 Task: Search one way flight ticket for 1 adult, 1 child, 1 infant in seat in premium economy from Laramie: Laramie Regional Airport to Fort Wayne: Fort Wayne International Airport on 8-4-2023. Choice of flights is Emirates. Number of bags: 2 checked bags. Price is upto 91000. Outbound departure time preference is 23:45.
Action: Mouse moved to (300, 263)
Screenshot: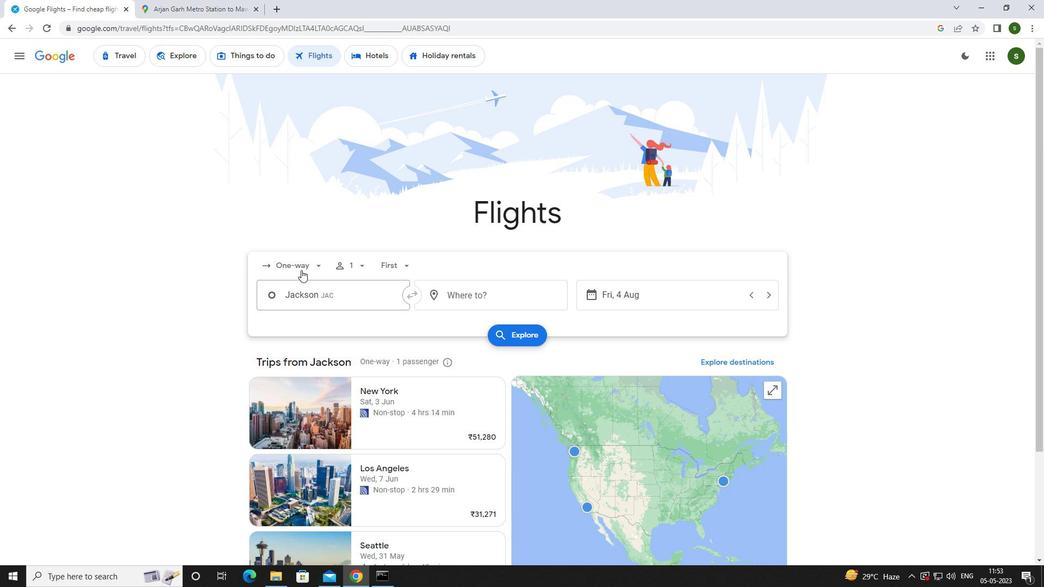 
Action: Mouse pressed left at (300, 263)
Screenshot: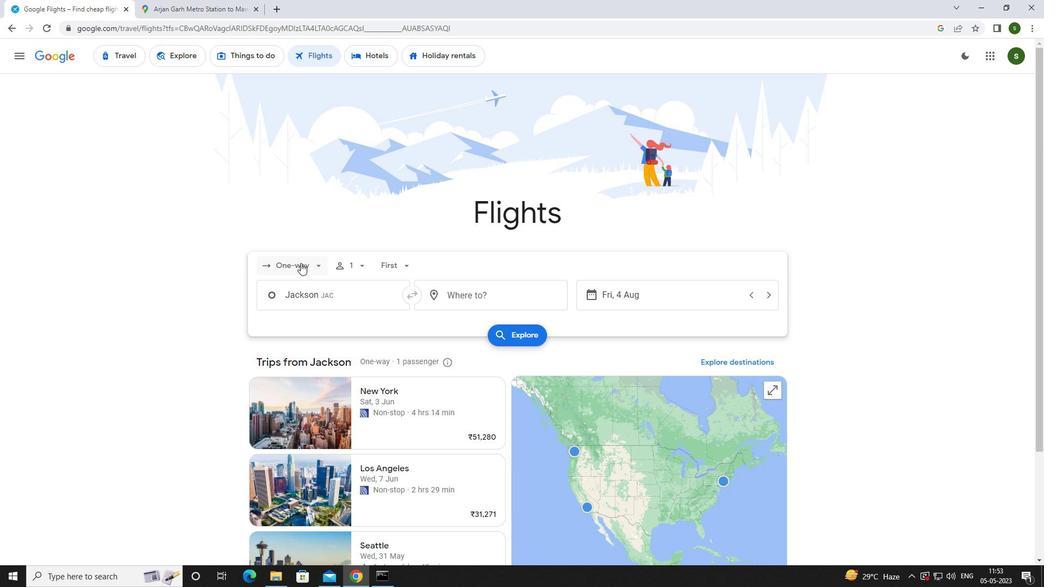 
Action: Mouse moved to (306, 314)
Screenshot: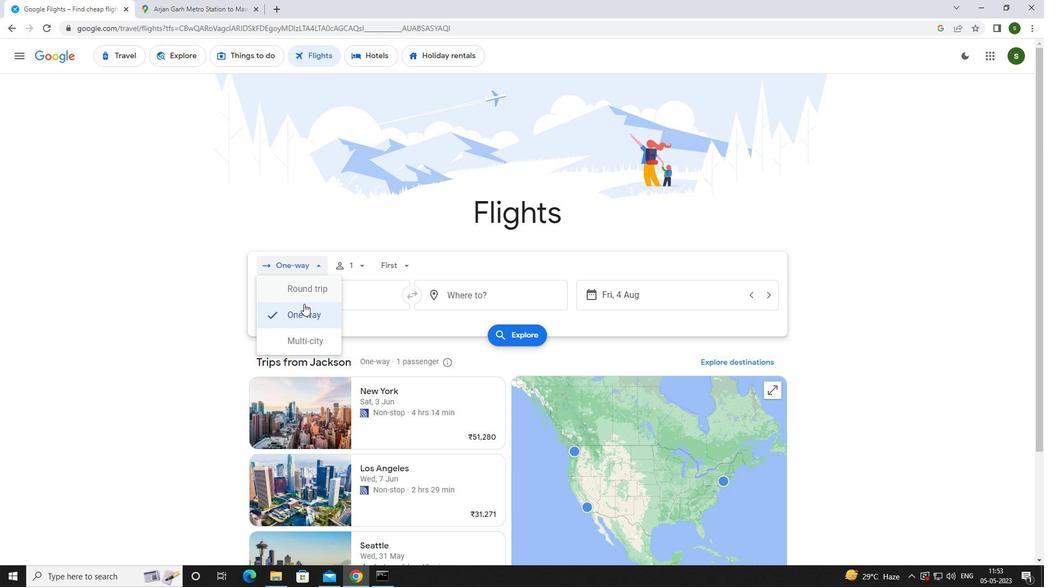 
Action: Mouse pressed left at (306, 314)
Screenshot: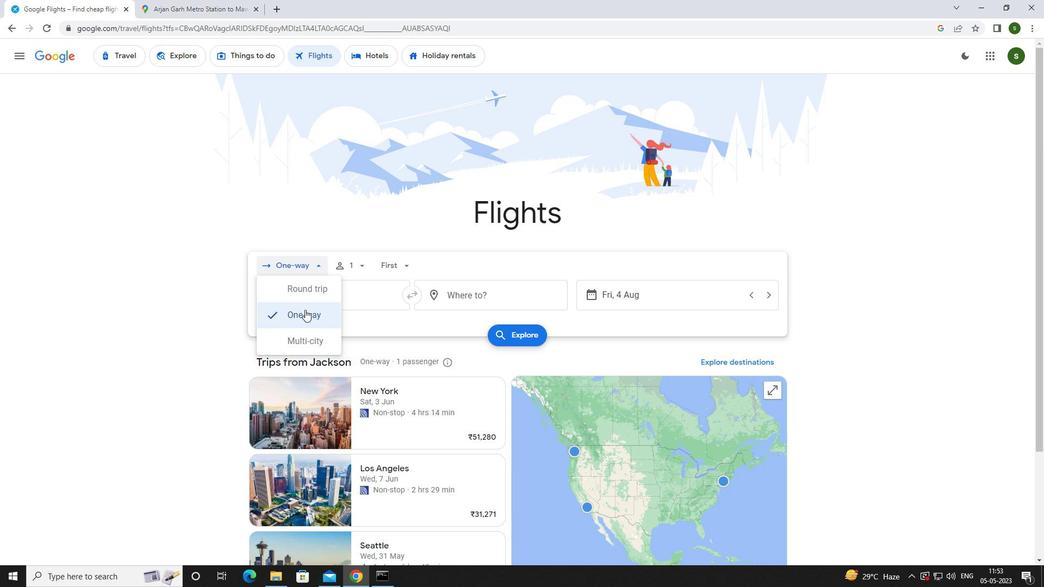 
Action: Mouse moved to (361, 266)
Screenshot: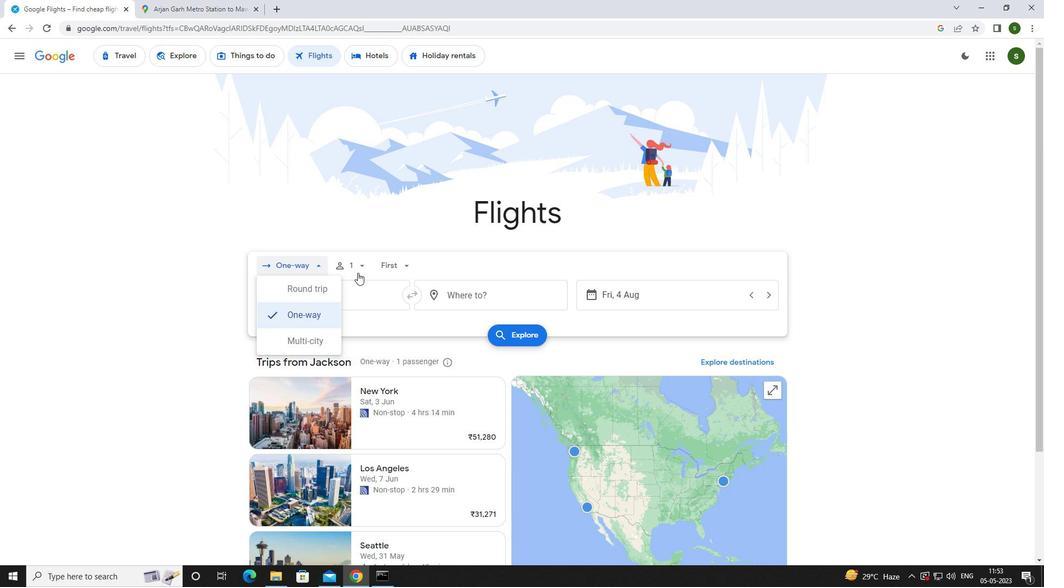 
Action: Mouse pressed left at (361, 266)
Screenshot: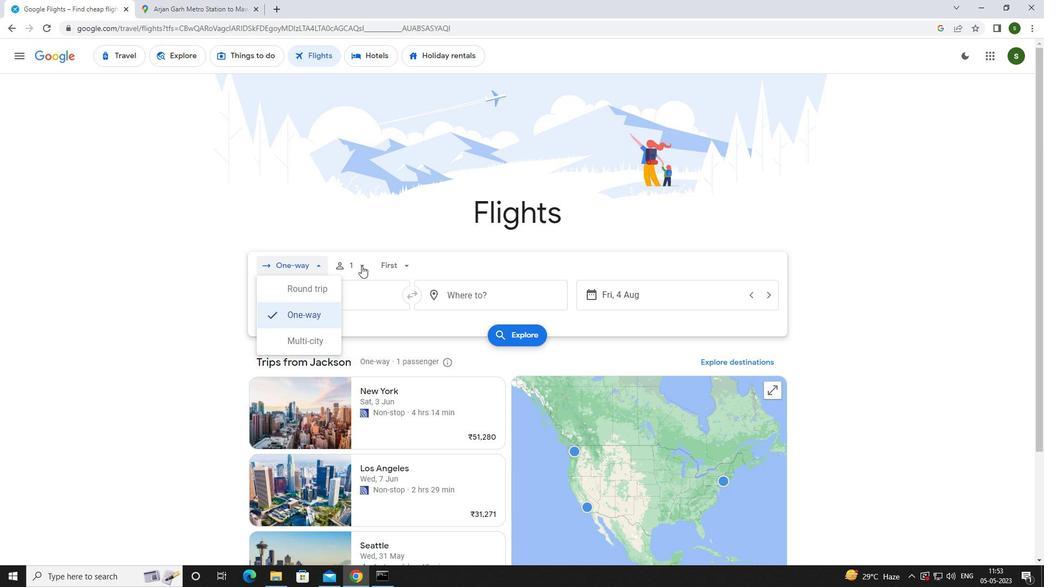 
Action: Mouse moved to (450, 318)
Screenshot: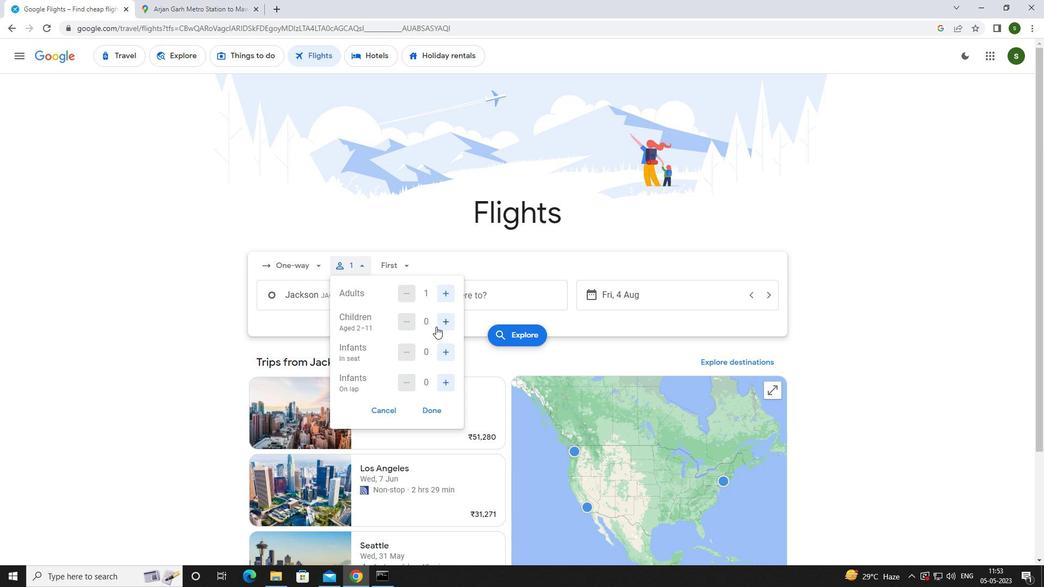 
Action: Mouse pressed left at (450, 318)
Screenshot: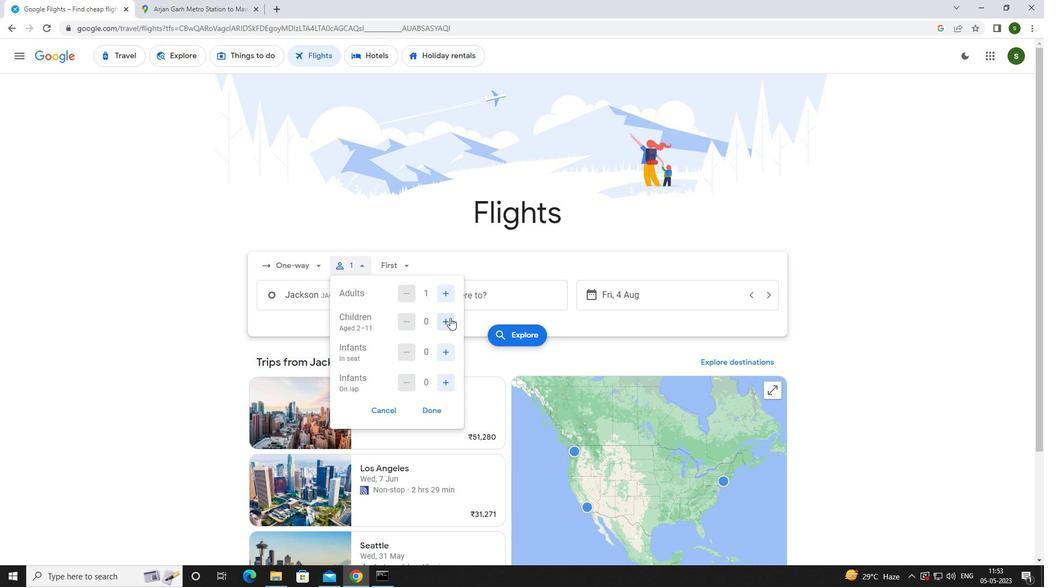 
Action: Mouse moved to (445, 354)
Screenshot: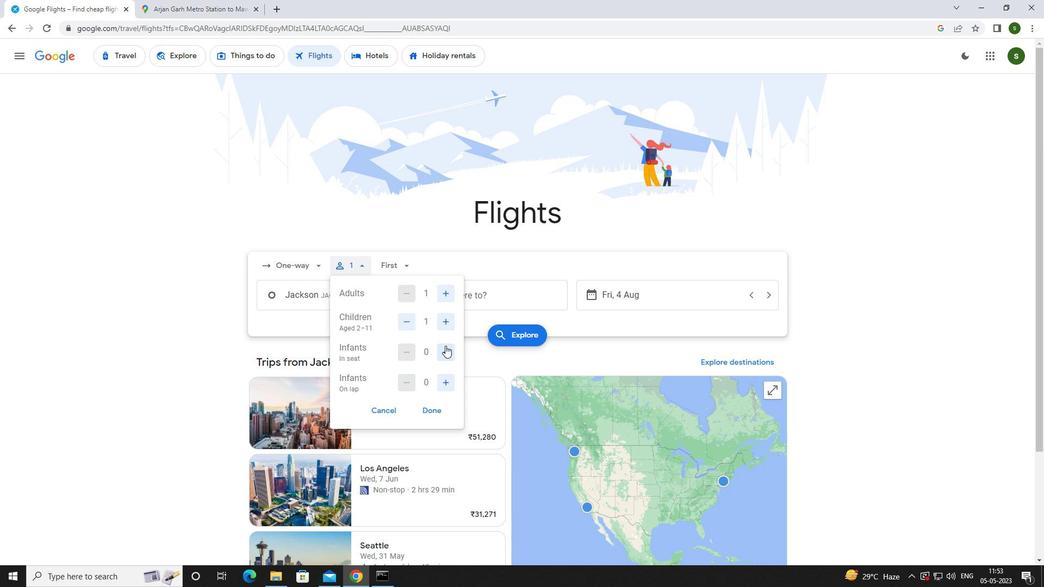
Action: Mouse pressed left at (445, 354)
Screenshot: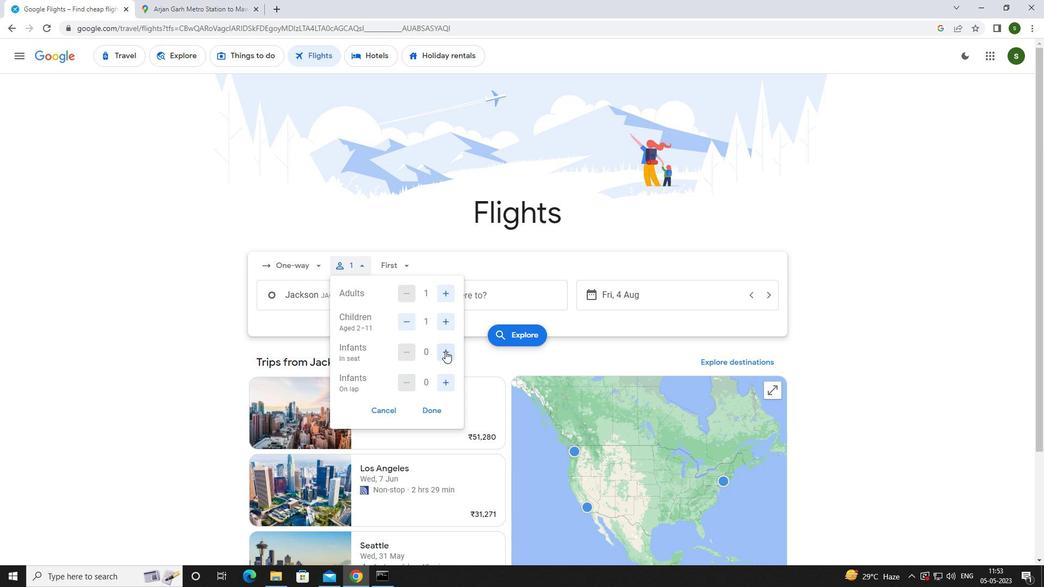 
Action: Mouse moved to (410, 269)
Screenshot: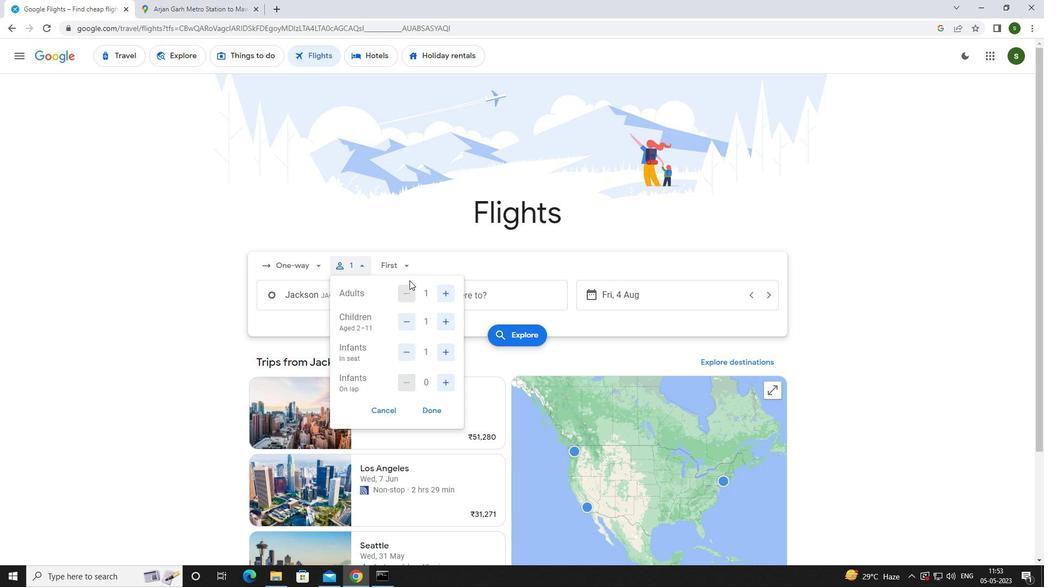 
Action: Mouse pressed left at (410, 269)
Screenshot: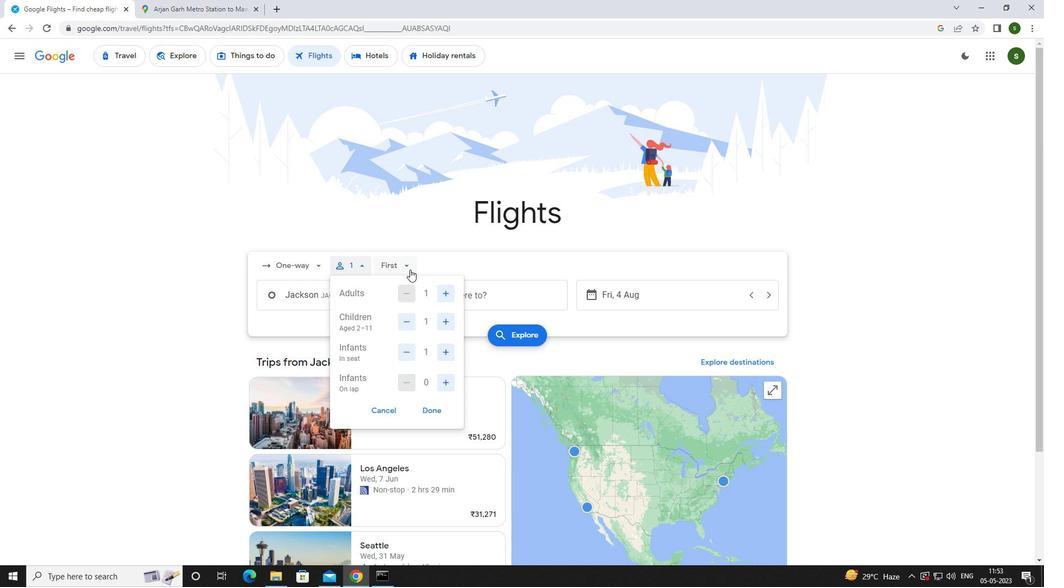 
Action: Mouse moved to (424, 313)
Screenshot: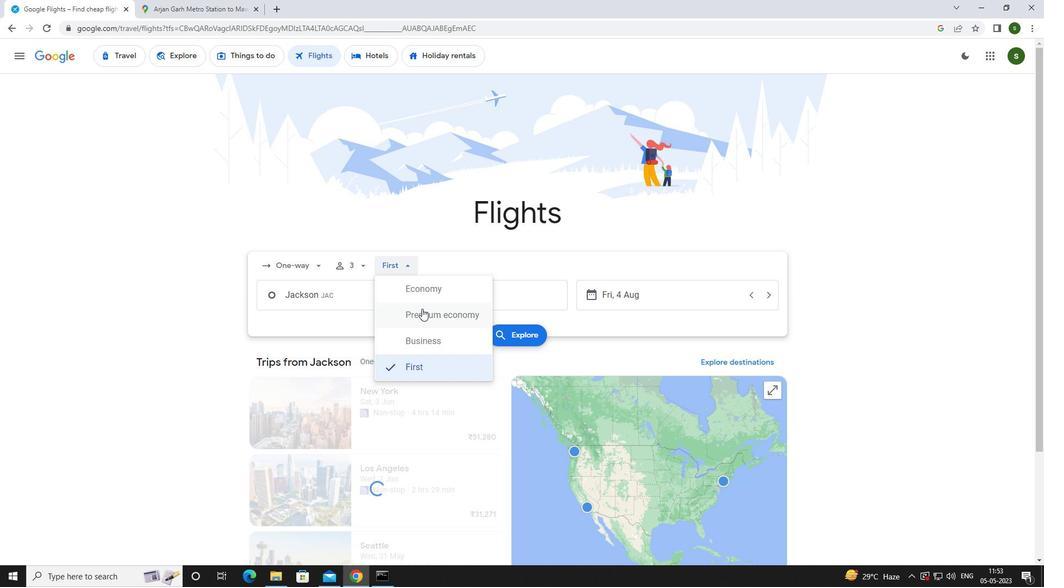 
Action: Mouse pressed left at (424, 313)
Screenshot: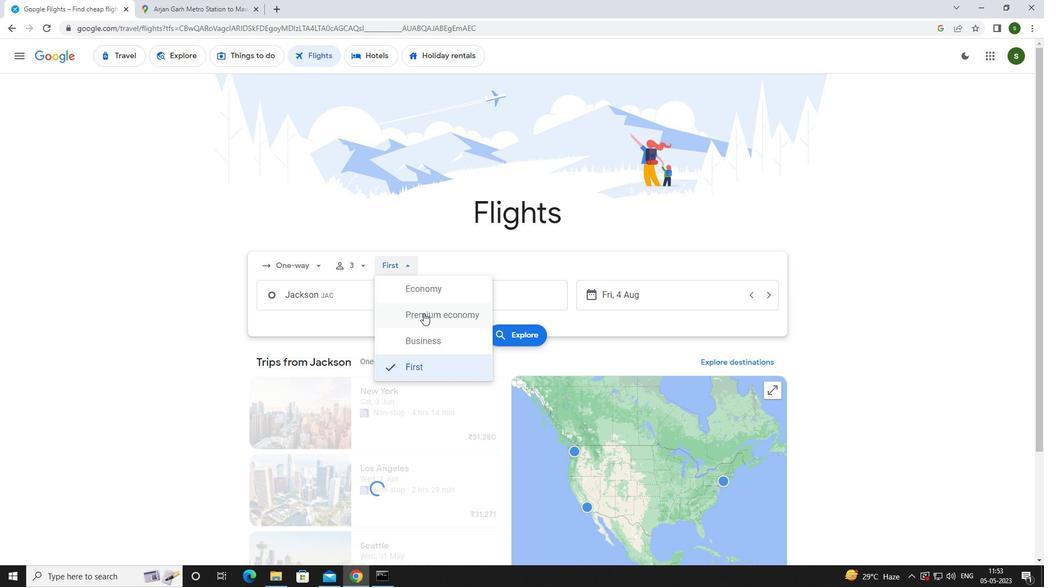 
Action: Mouse moved to (380, 297)
Screenshot: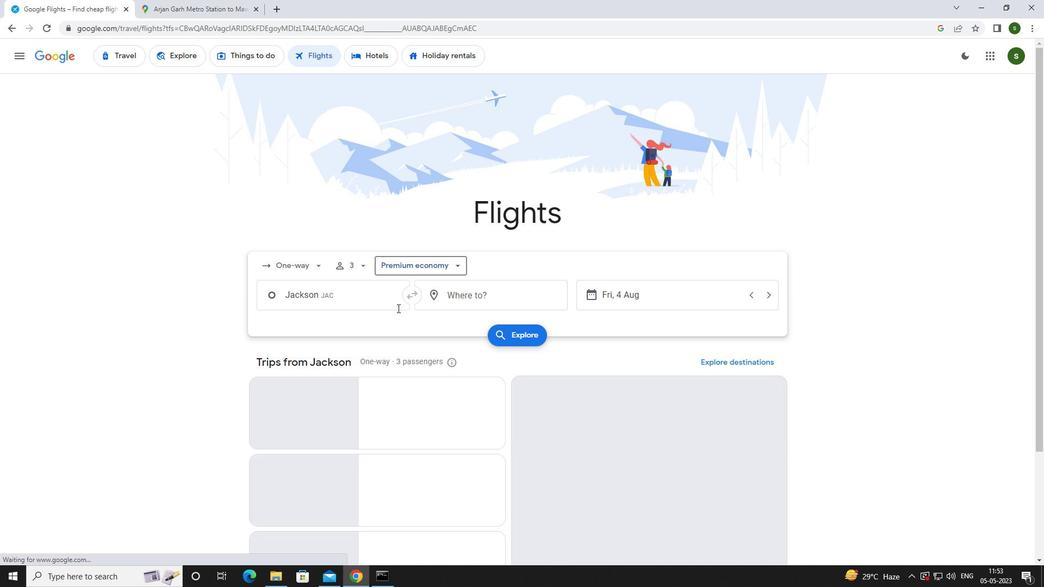 
Action: Mouse pressed left at (380, 297)
Screenshot: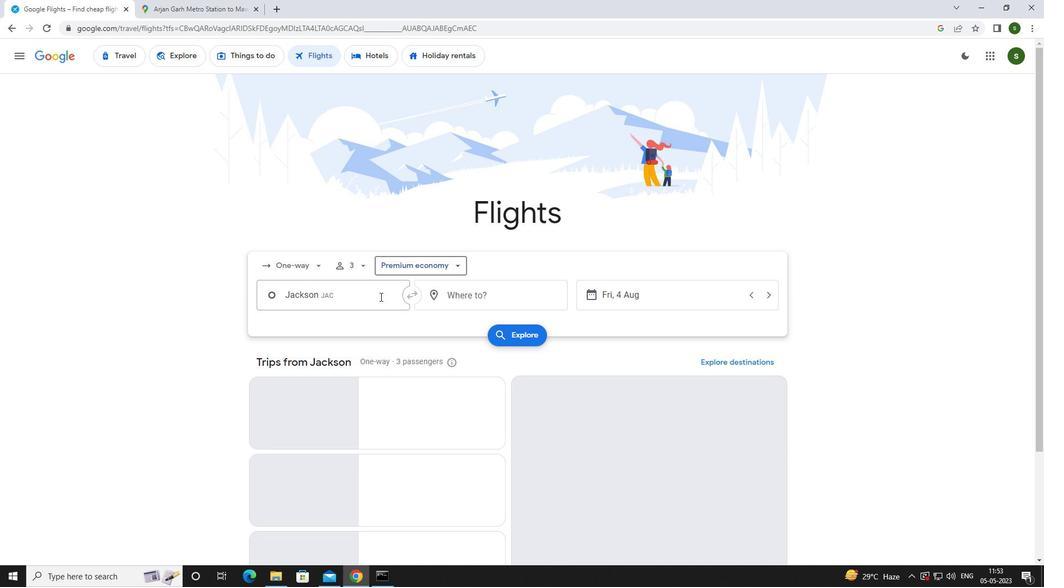 
Action: Key pressed <Key.caps_lock>l<Key.caps_lock>aramie
Screenshot: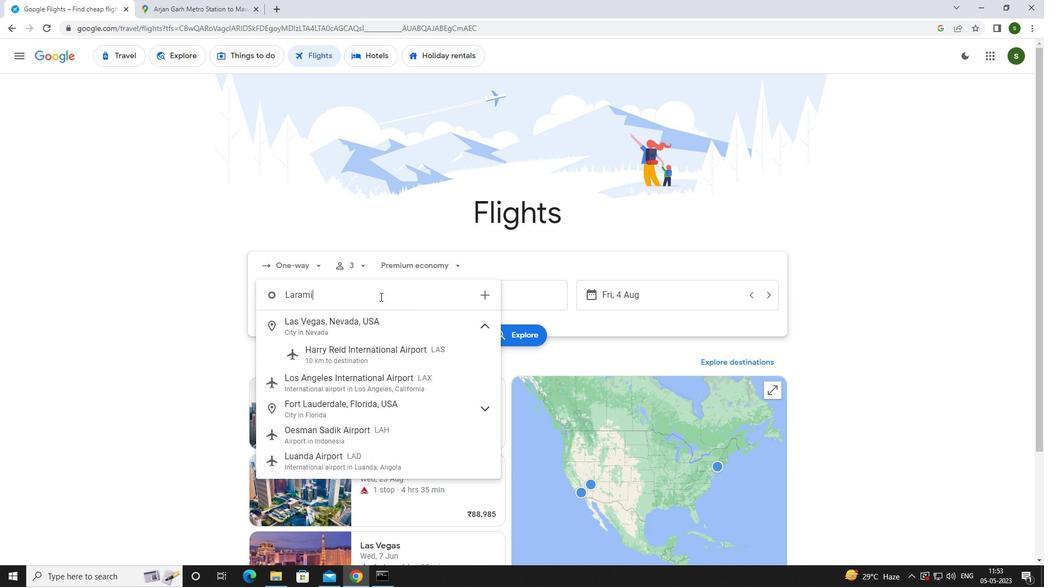 
Action: Mouse moved to (377, 388)
Screenshot: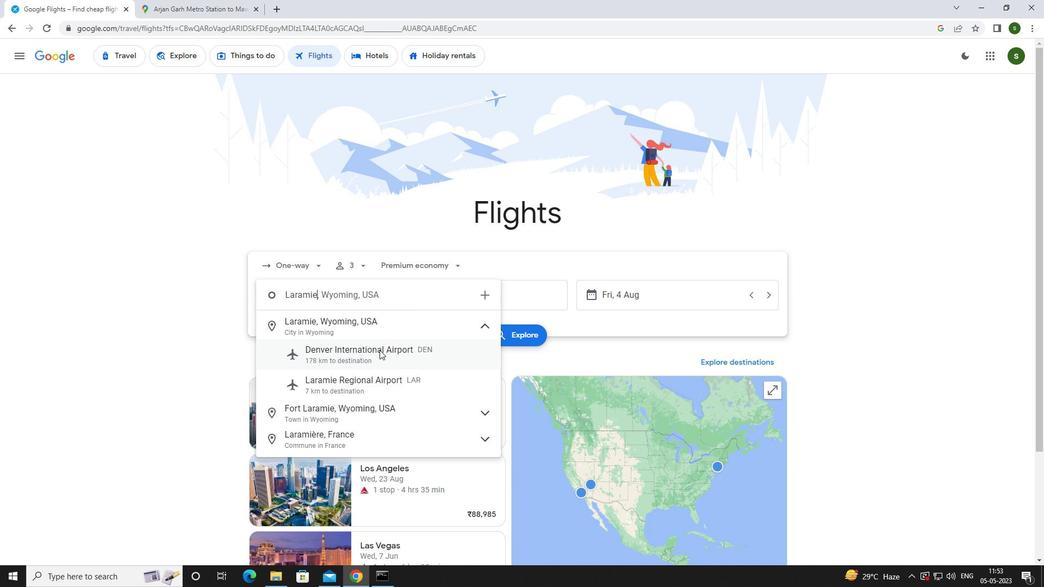 
Action: Mouse pressed left at (377, 388)
Screenshot: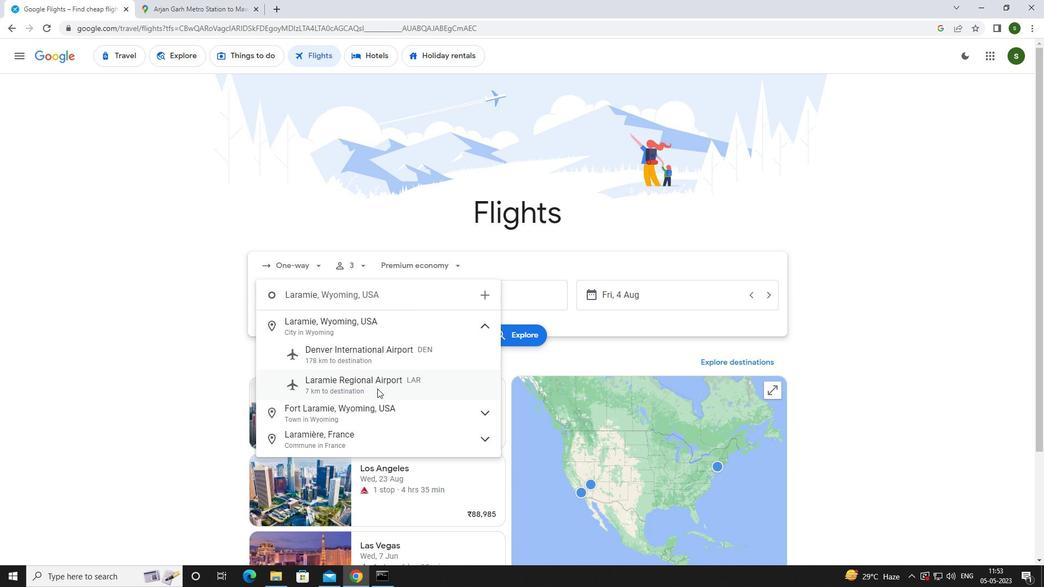 
Action: Mouse moved to (480, 296)
Screenshot: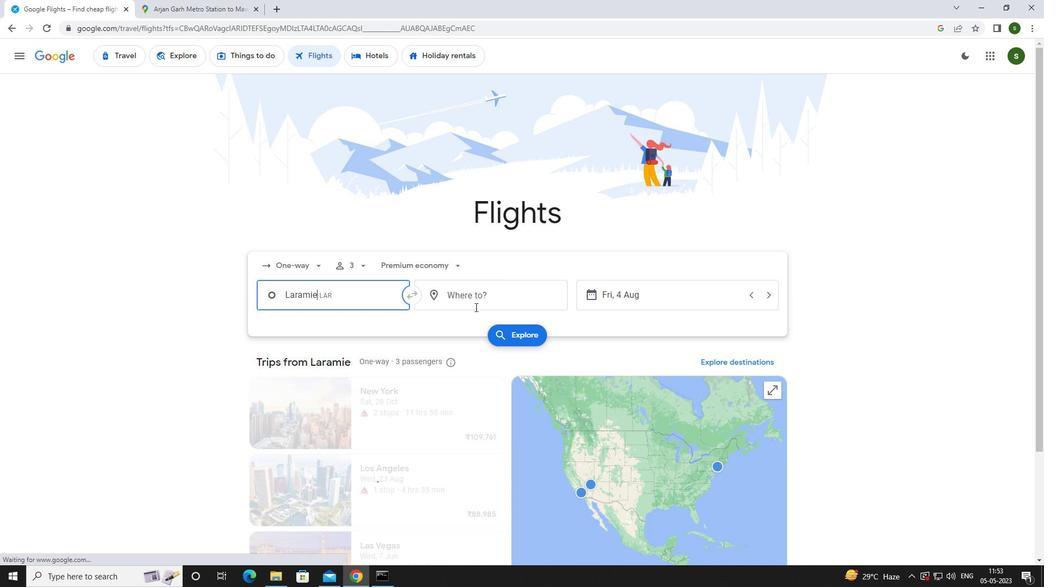 
Action: Mouse pressed left at (480, 296)
Screenshot: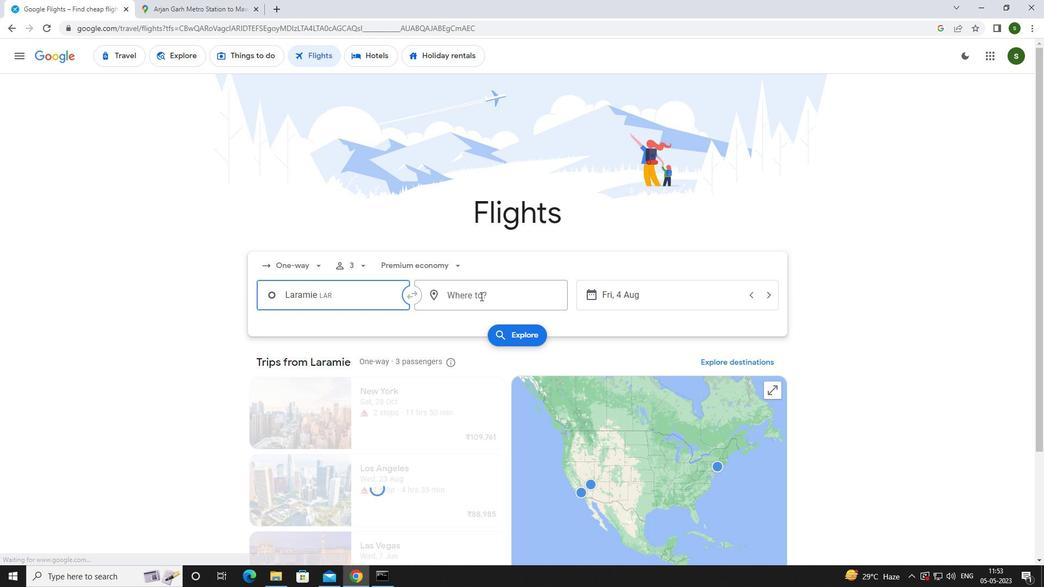 
Action: Key pressed <Key.caps_lock>f<Key.caps_lock>ort<Key.space><Key.caps_lock>w<Key.caps_lock>ayn
Screenshot: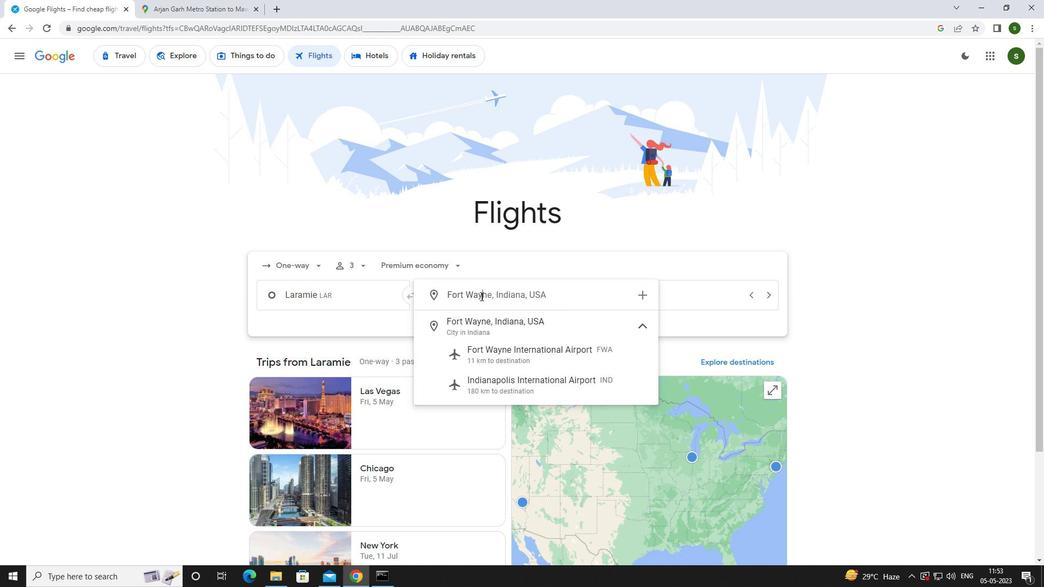 
Action: Mouse moved to (498, 349)
Screenshot: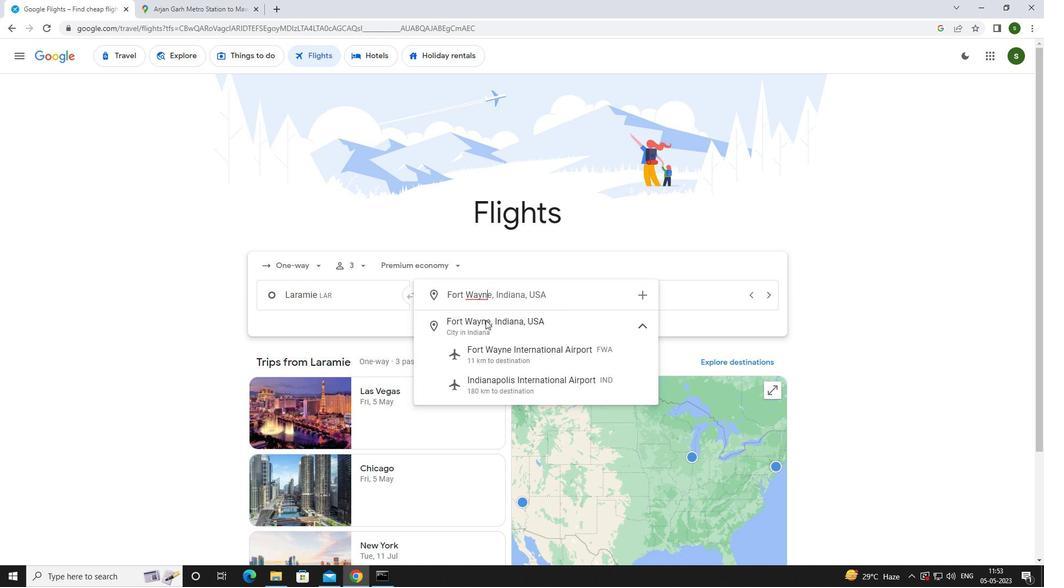 
Action: Mouse pressed left at (498, 349)
Screenshot: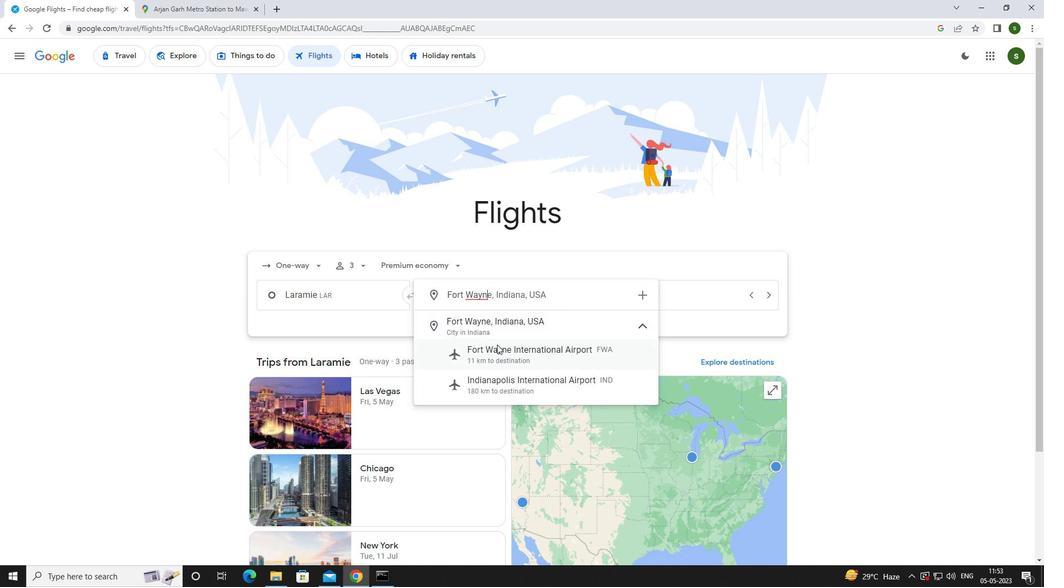 
Action: Mouse moved to (650, 296)
Screenshot: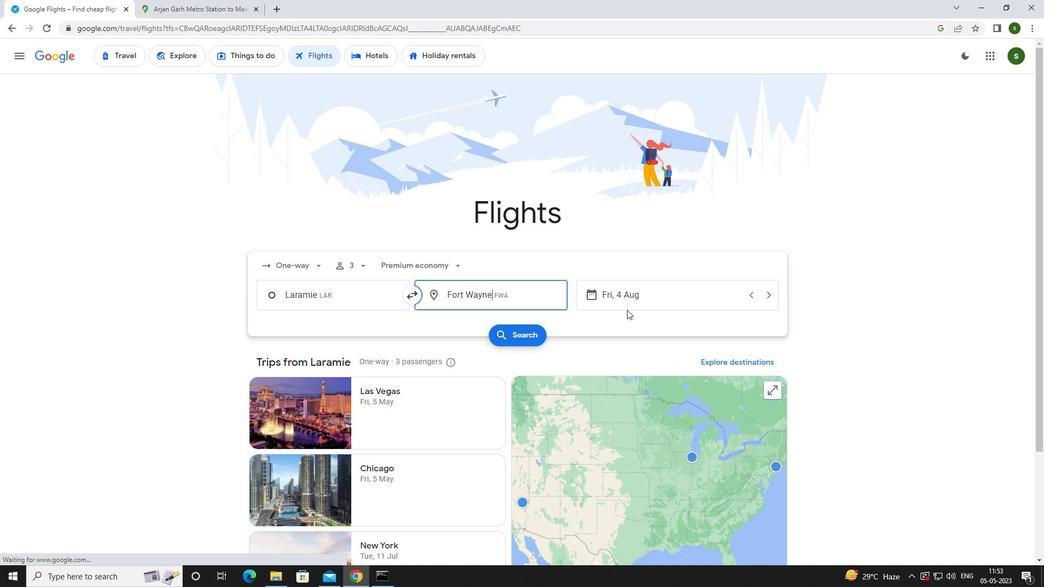 
Action: Mouse pressed left at (650, 296)
Screenshot: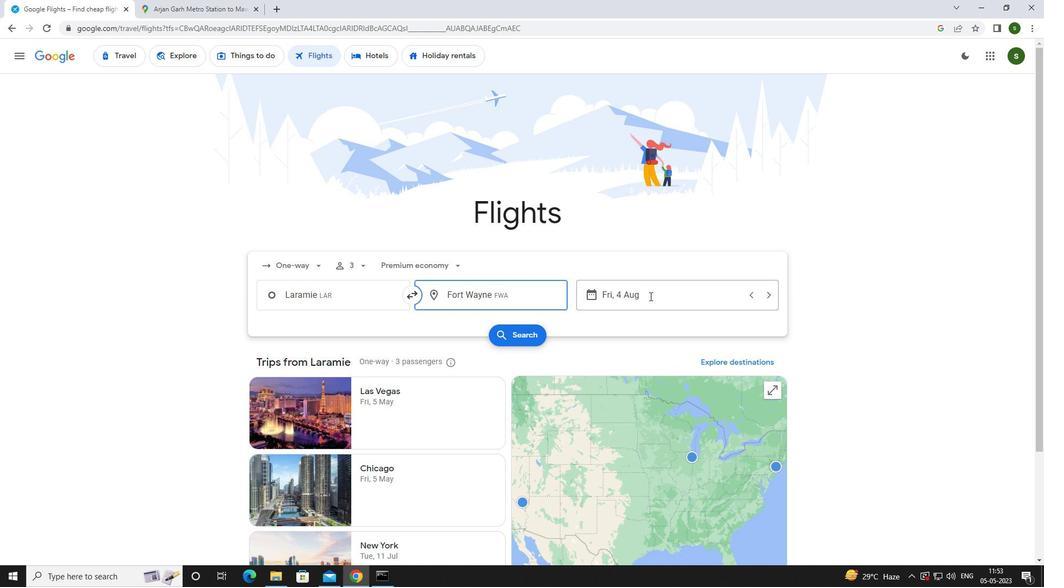 
Action: Mouse moved to (520, 364)
Screenshot: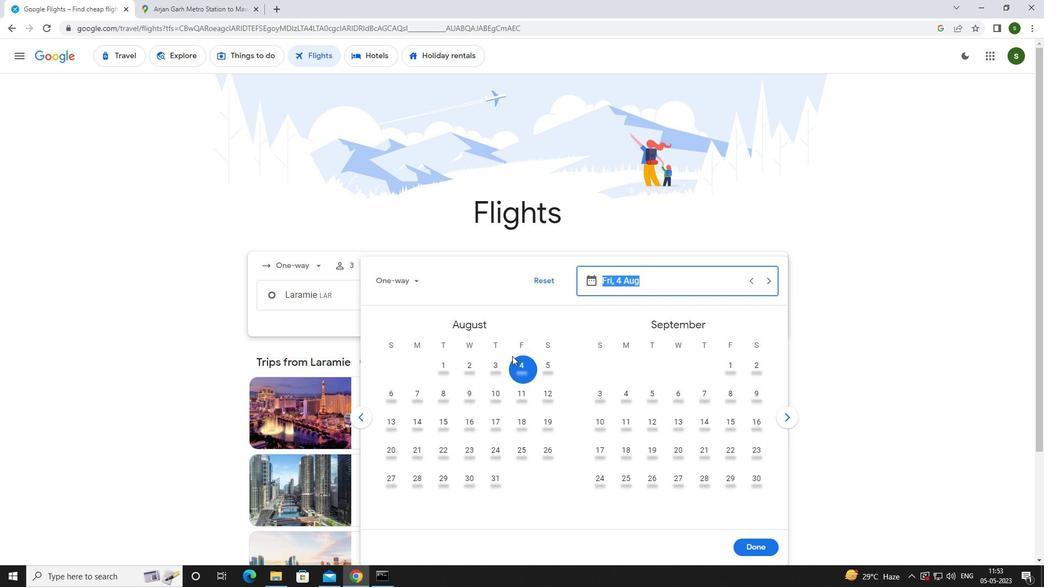 
Action: Mouse pressed left at (520, 364)
Screenshot: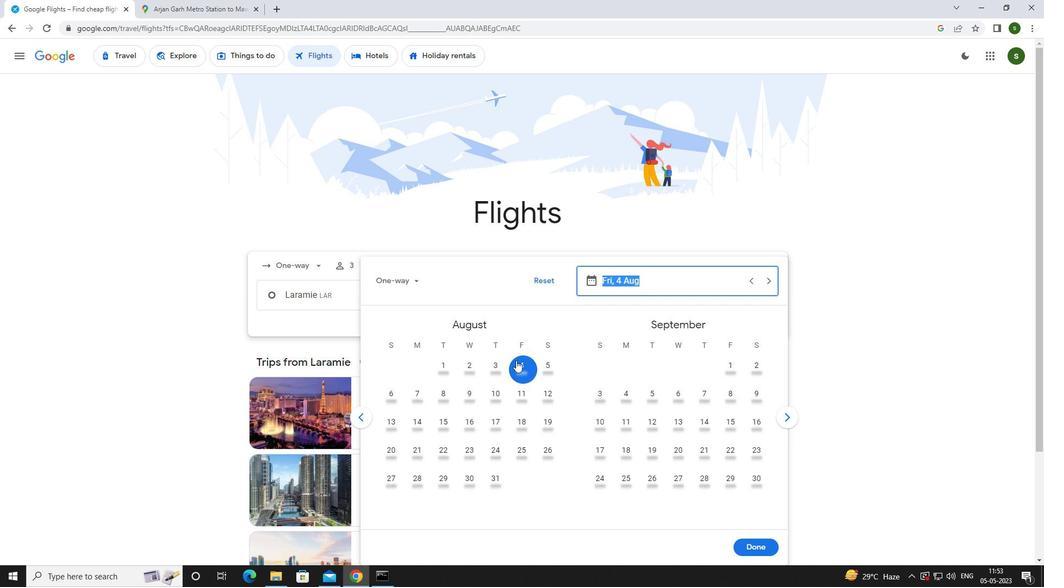
Action: Mouse moved to (753, 540)
Screenshot: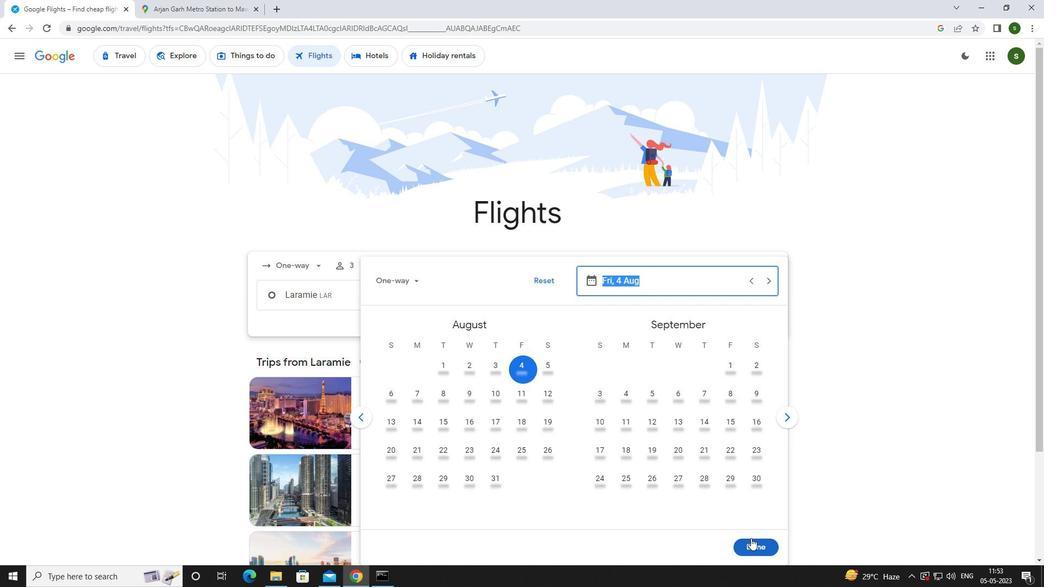 
Action: Mouse pressed left at (753, 540)
Screenshot: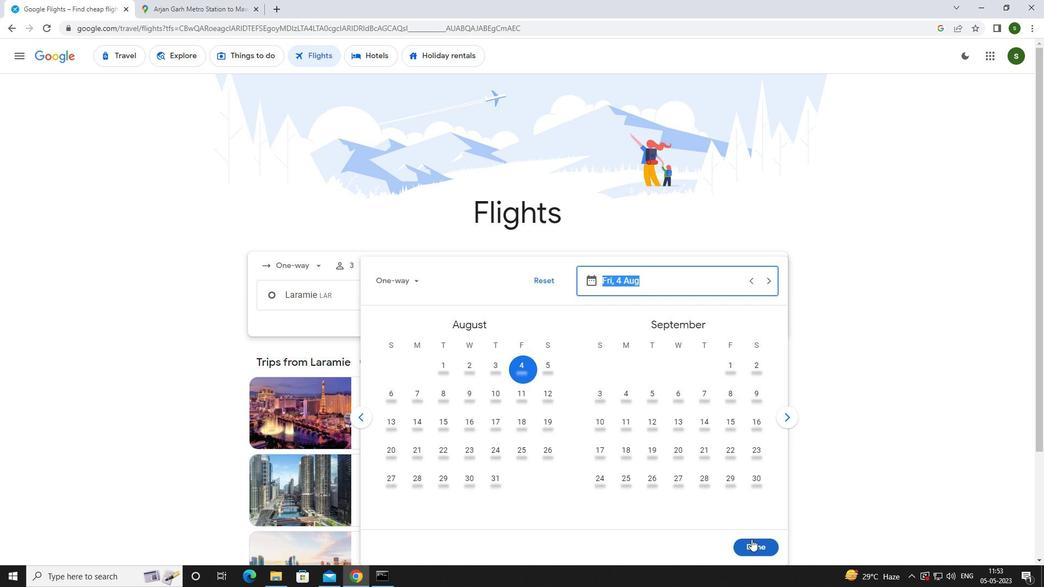 
Action: Mouse moved to (504, 336)
Screenshot: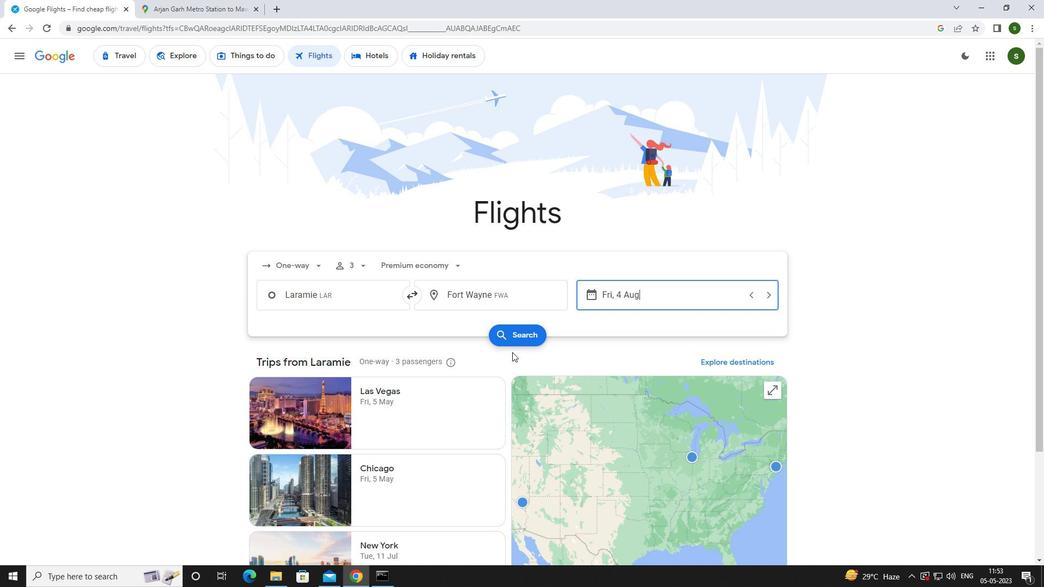 
Action: Mouse pressed left at (504, 336)
Screenshot: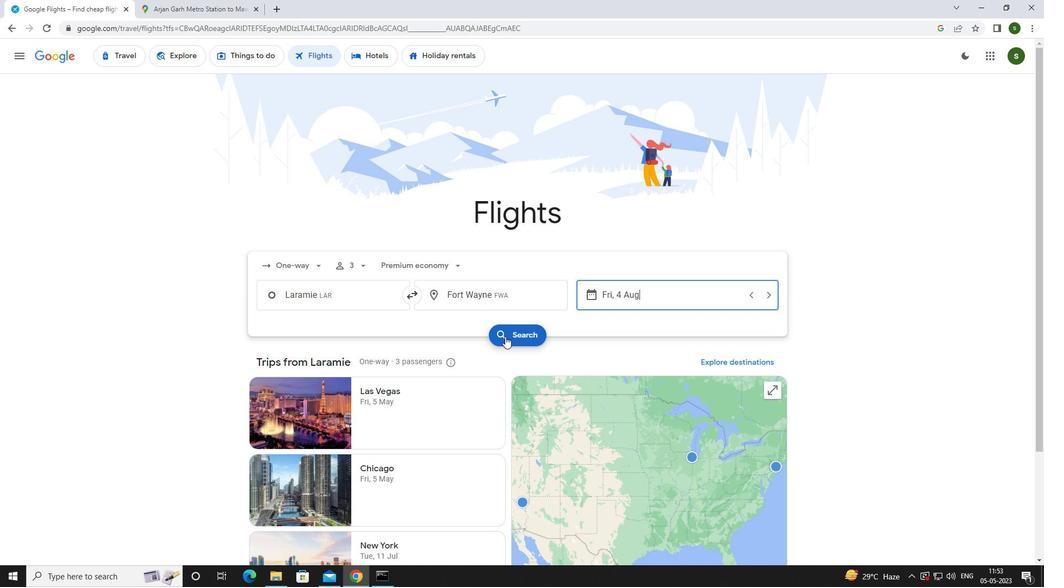 
Action: Mouse moved to (279, 150)
Screenshot: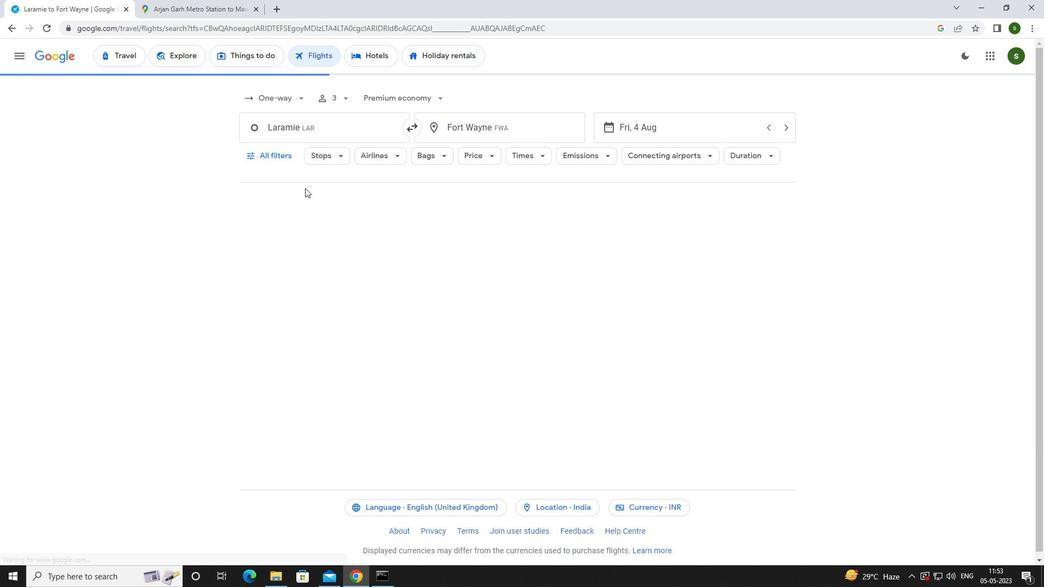 
Action: Mouse pressed left at (279, 150)
Screenshot: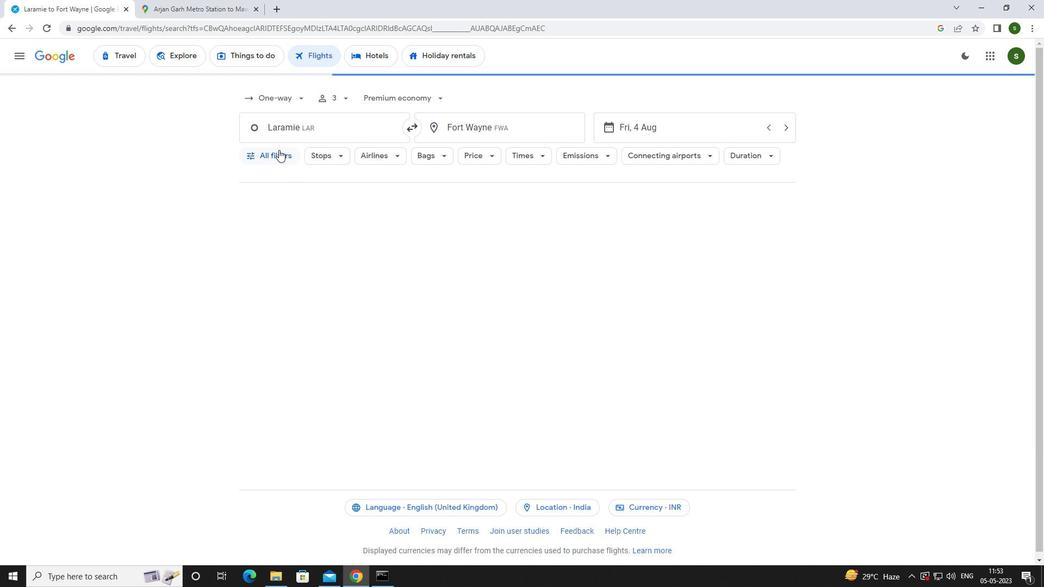
Action: Mouse moved to (409, 389)
Screenshot: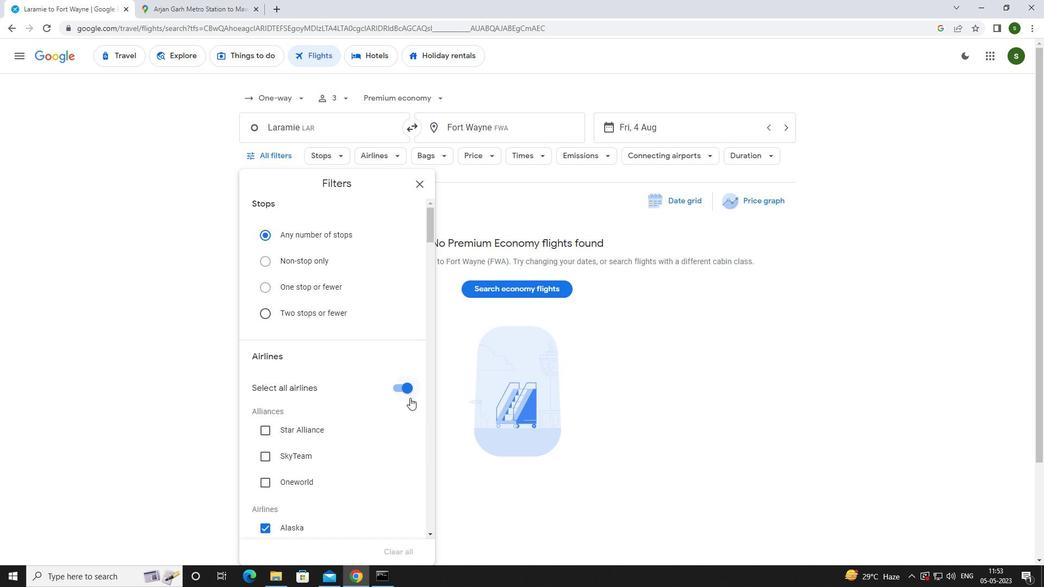 
Action: Mouse pressed left at (409, 389)
Screenshot: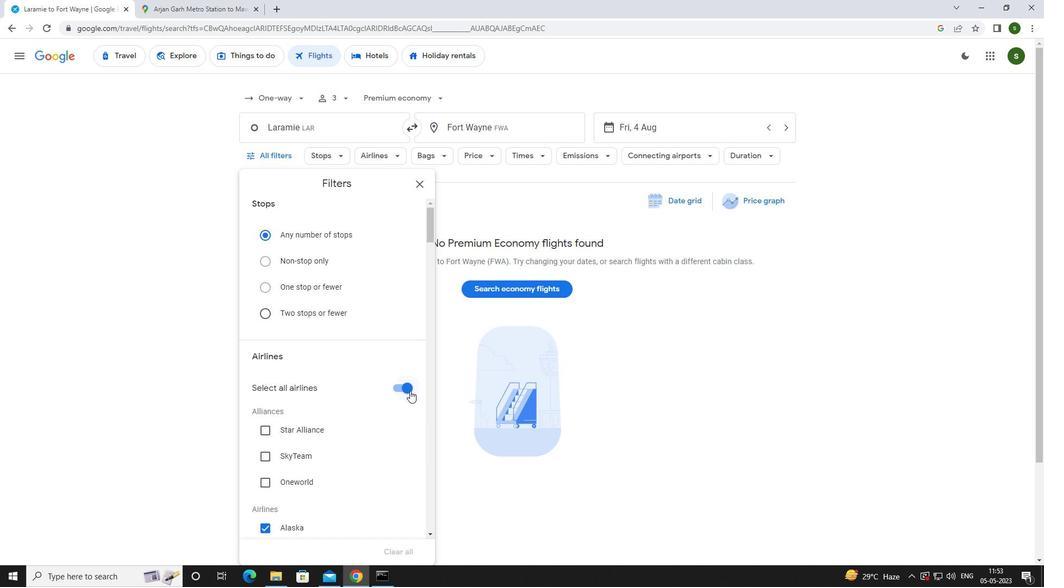 
Action: Mouse moved to (382, 374)
Screenshot: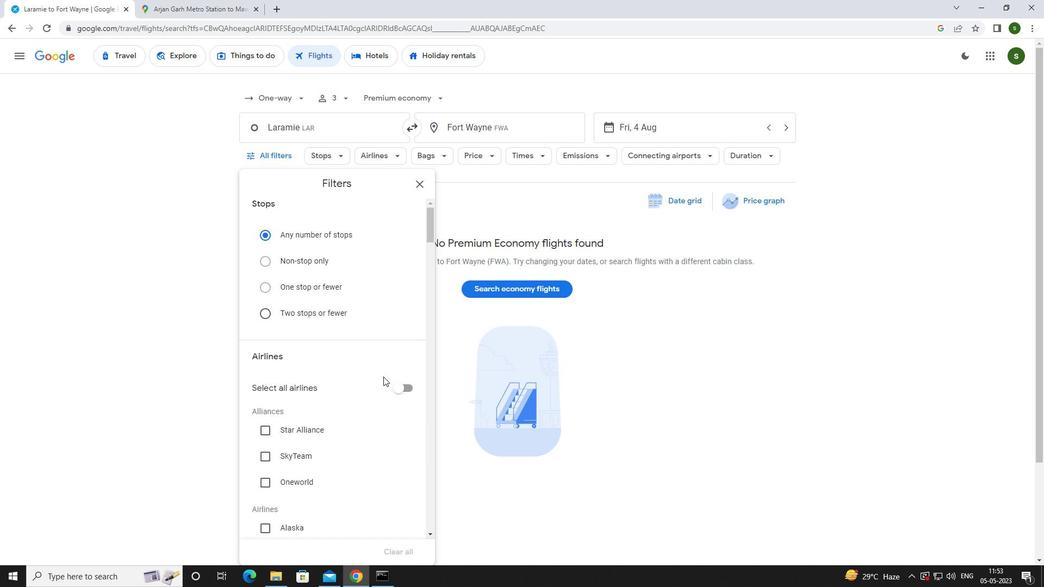
Action: Mouse scrolled (382, 373) with delta (0, 0)
Screenshot: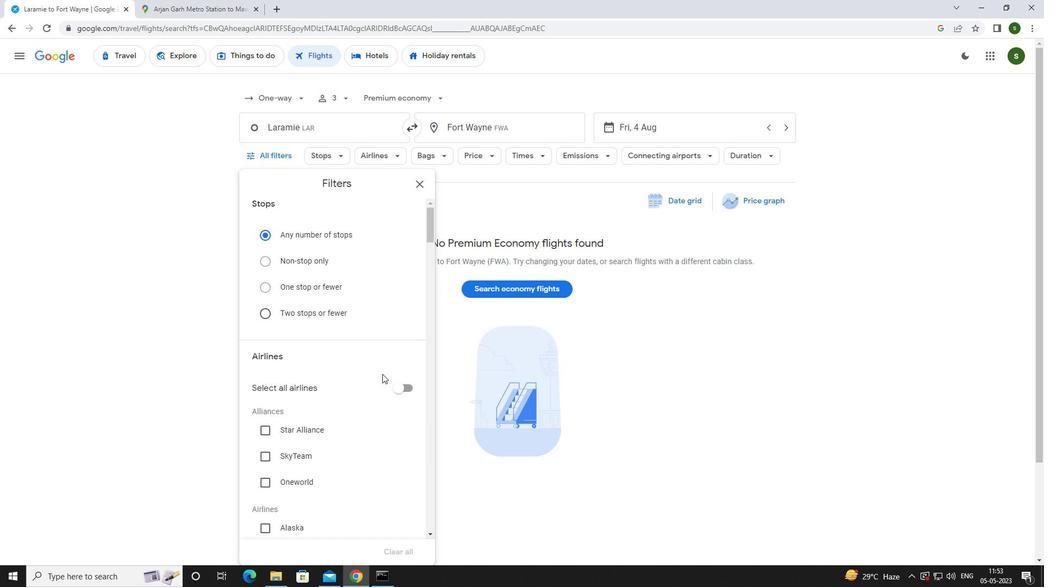 
Action: Mouse scrolled (382, 373) with delta (0, 0)
Screenshot: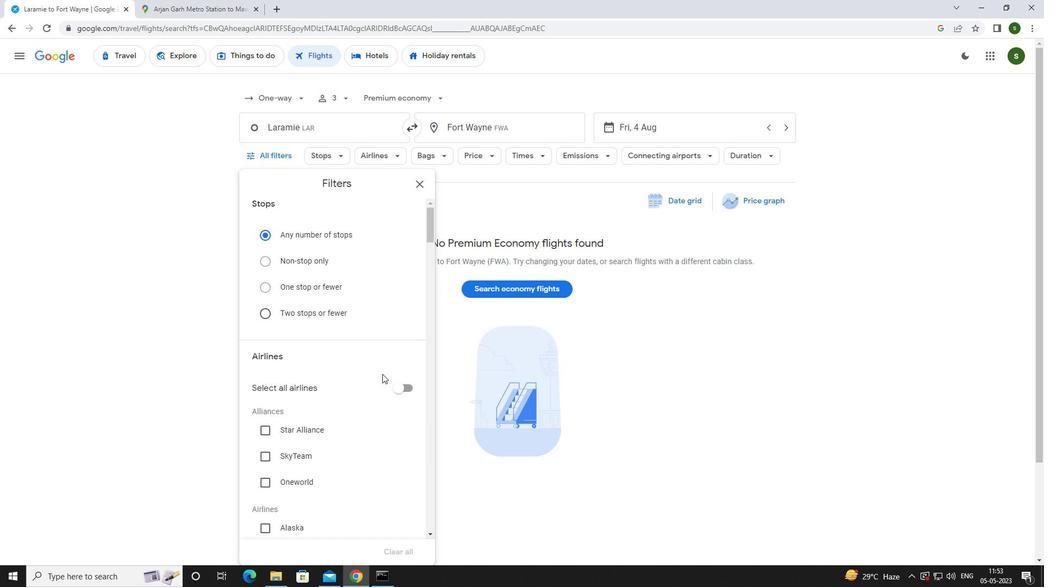 
Action: Mouse scrolled (382, 373) with delta (0, 0)
Screenshot: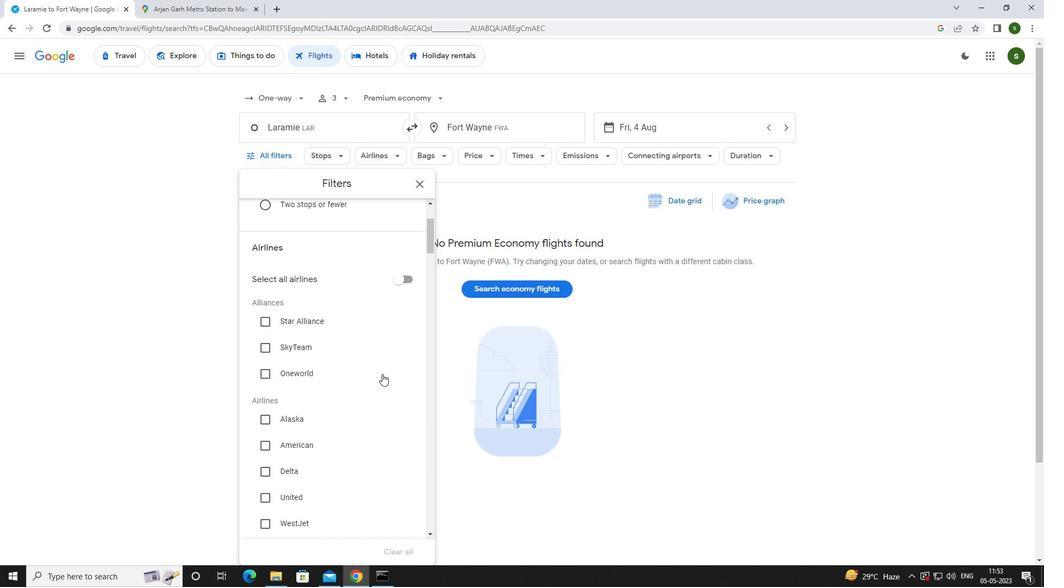
Action: Mouse scrolled (382, 373) with delta (0, 0)
Screenshot: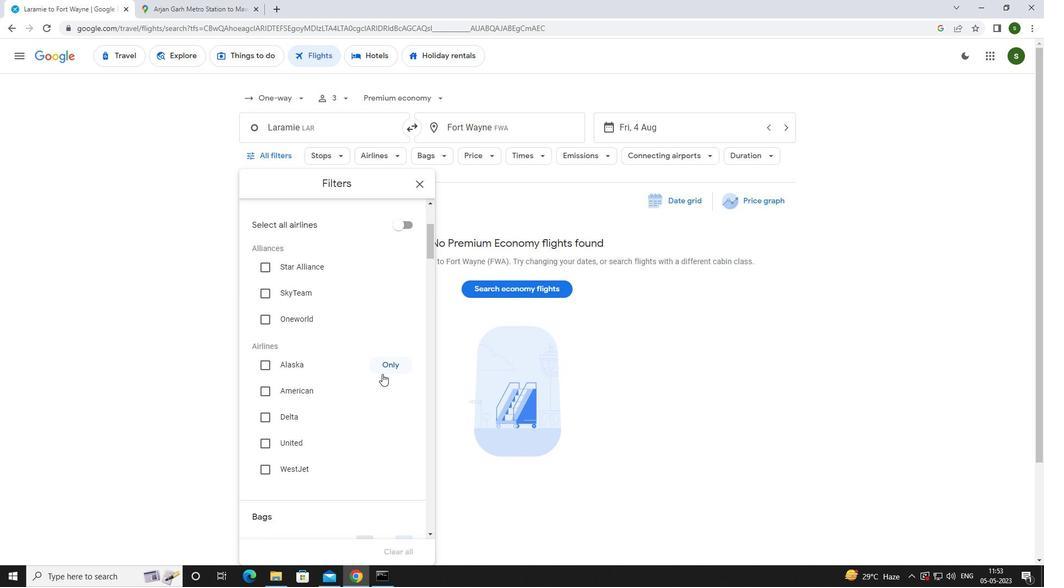
Action: Mouse scrolled (382, 373) with delta (0, 0)
Screenshot: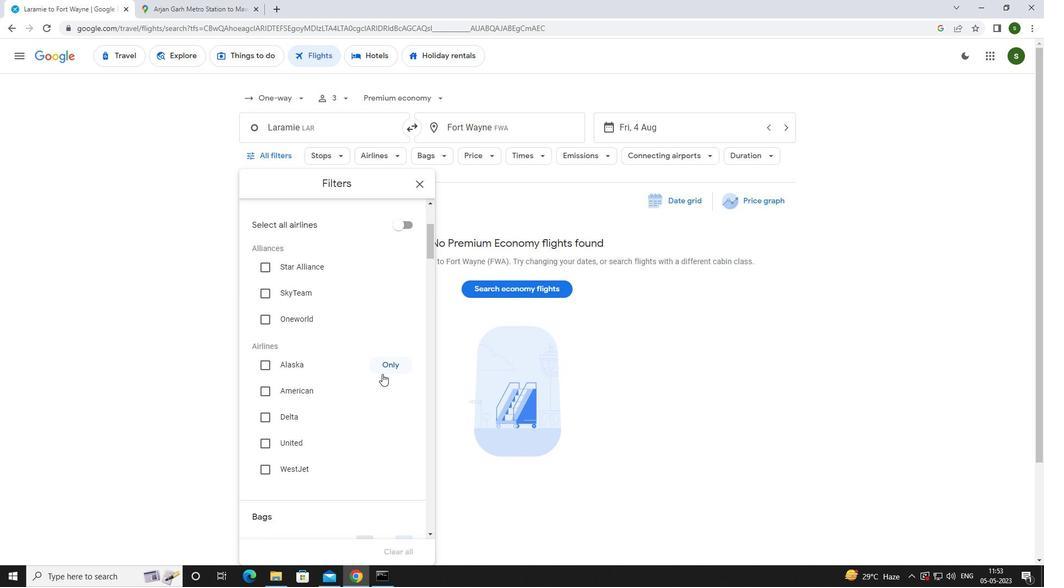 
Action: Mouse moved to (405, 456)
Screenshot: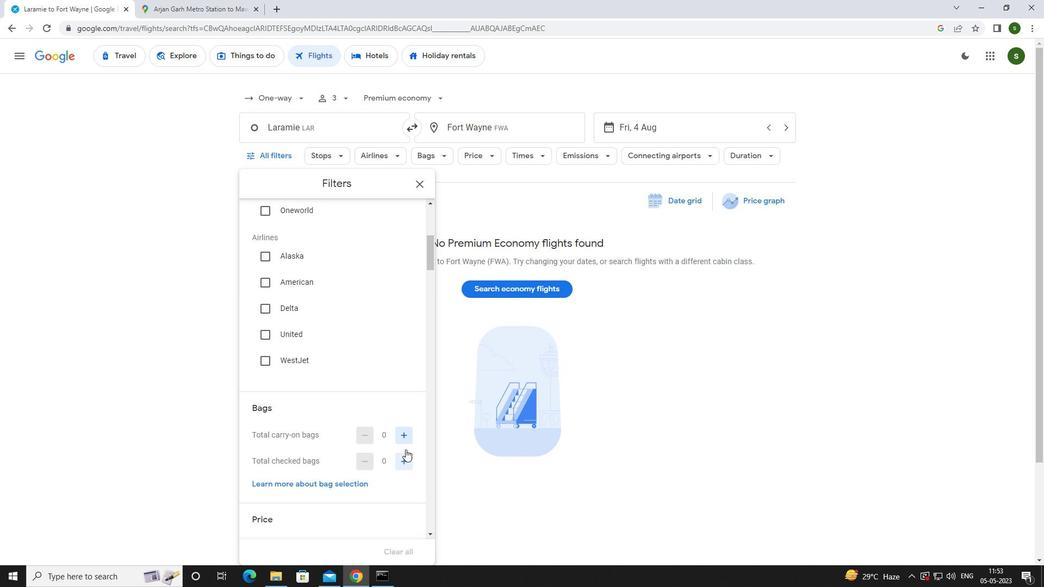 
Action: Mouse pressed left at (405, 456)
Screenshot: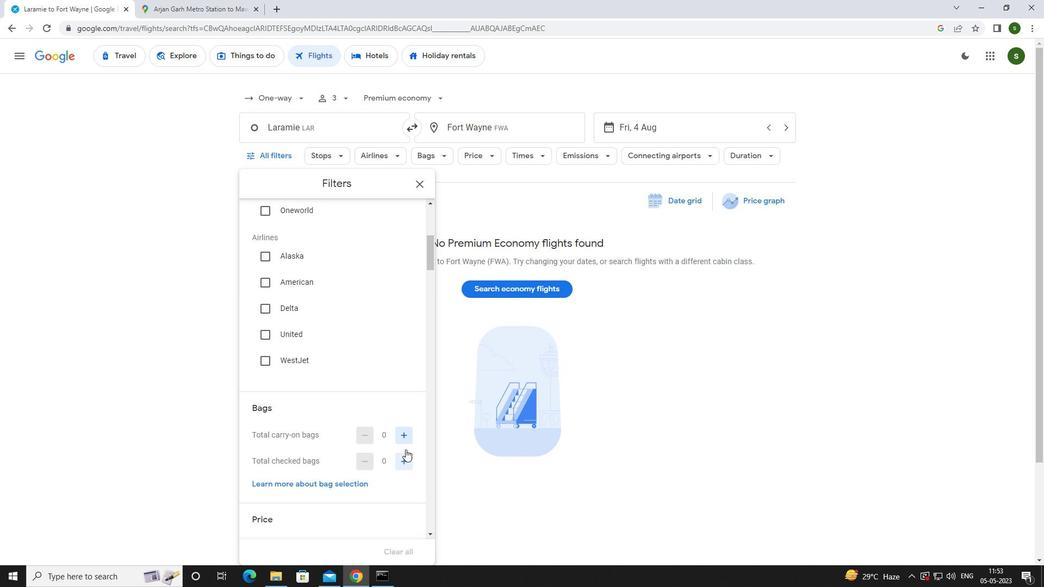 
Action: Mouse pressed left at (405, 456)
Screenshot: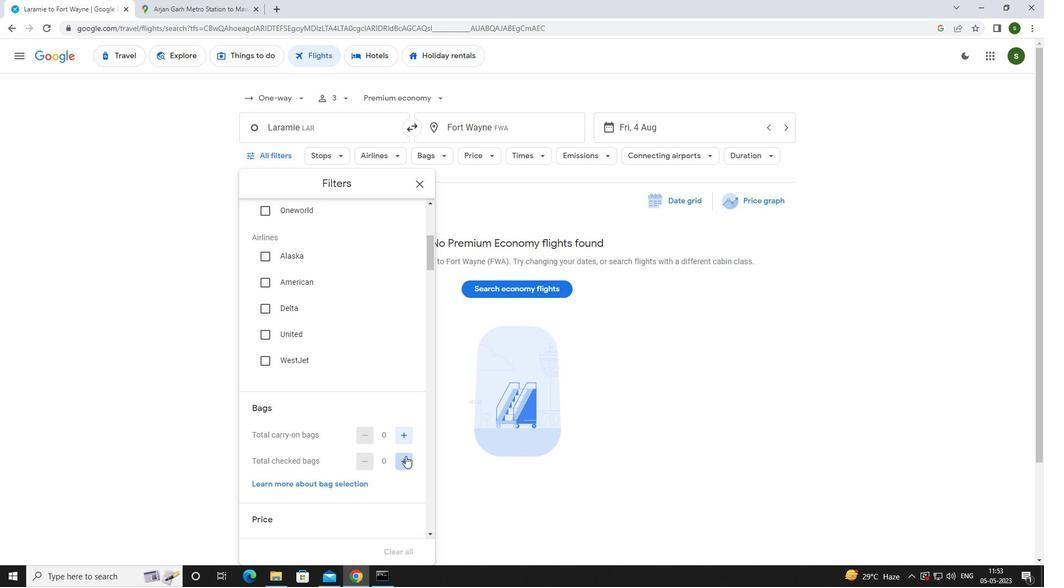 
Action: Mouse scrolled (405, 455) with delta (0, 0)
Screenshot: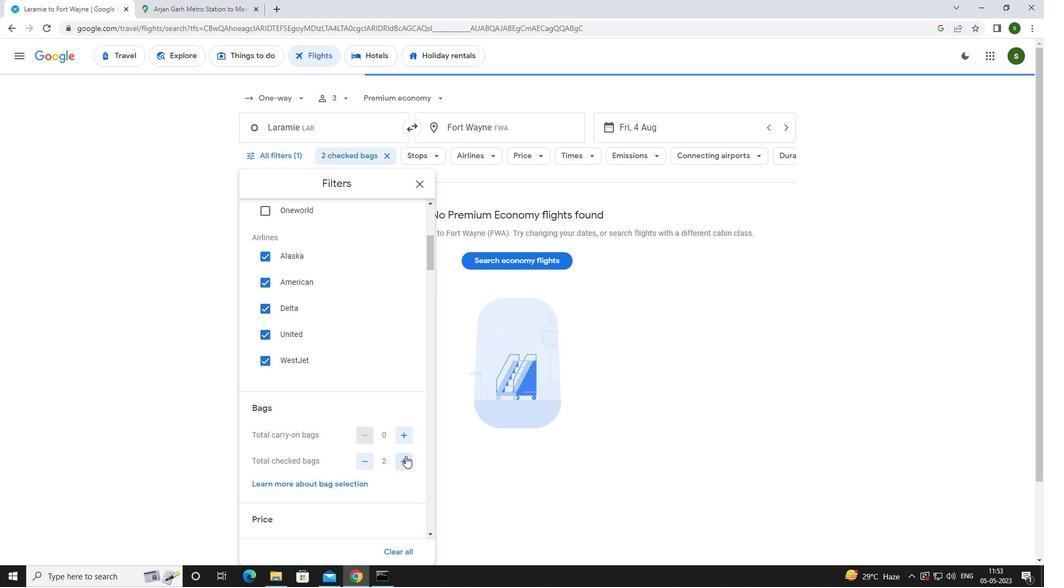
Action: Mouse scrolled (405, 455) with delta (0, 0)
Screenshot: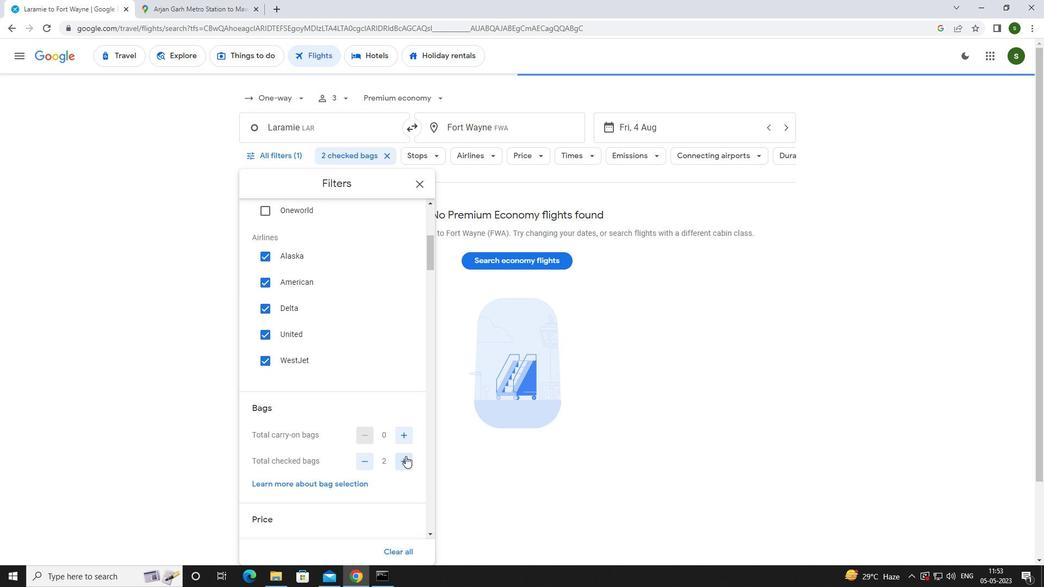 
Action: Mouse moved to (405, 456)
Screenshot: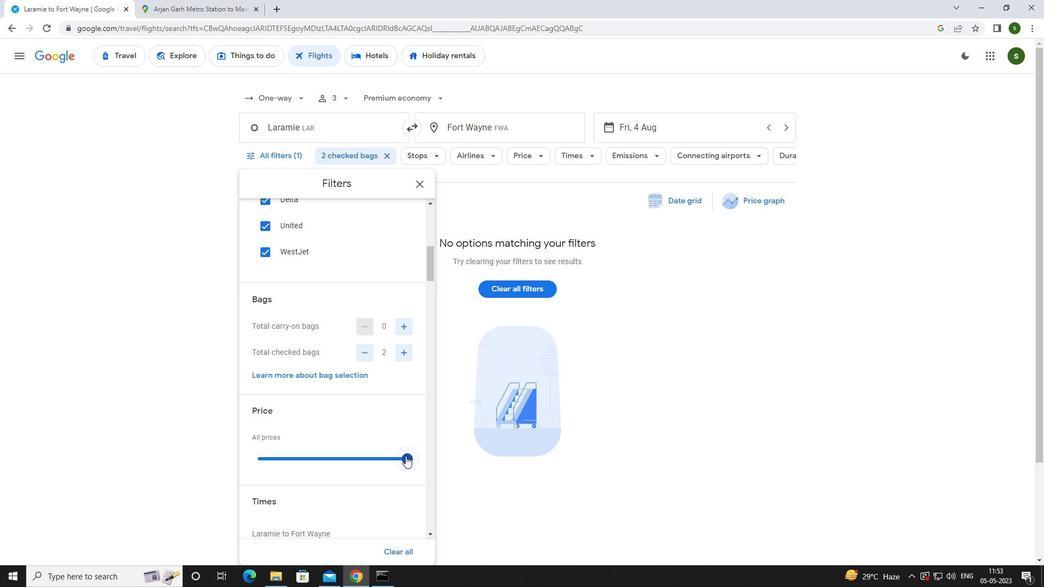
Action: Mouse pressed left at (405, 456)
Screenshot: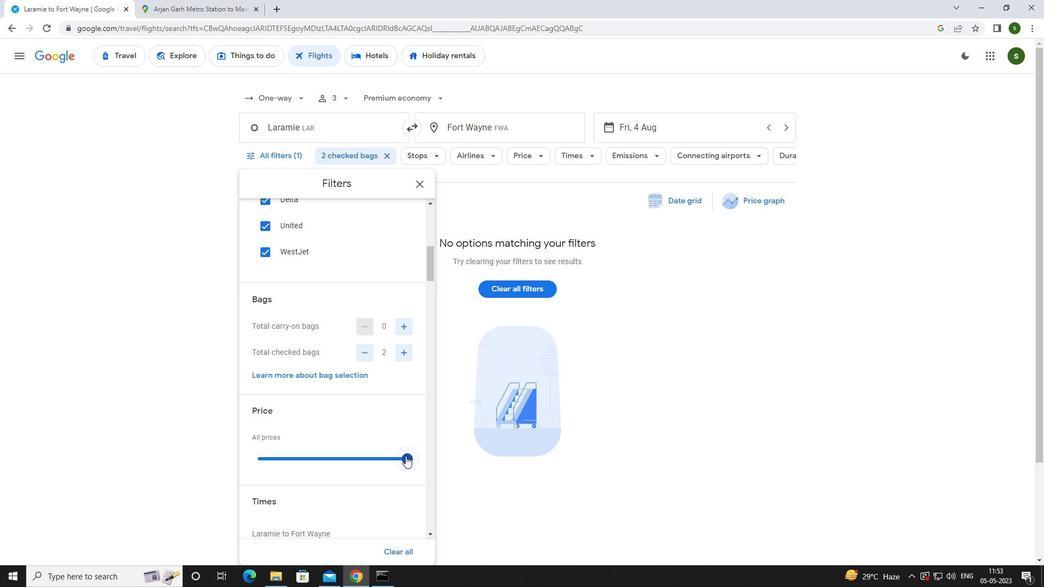 
Action: Mouse scrolled (405, 455) with delta (0, 0)
Screenshot: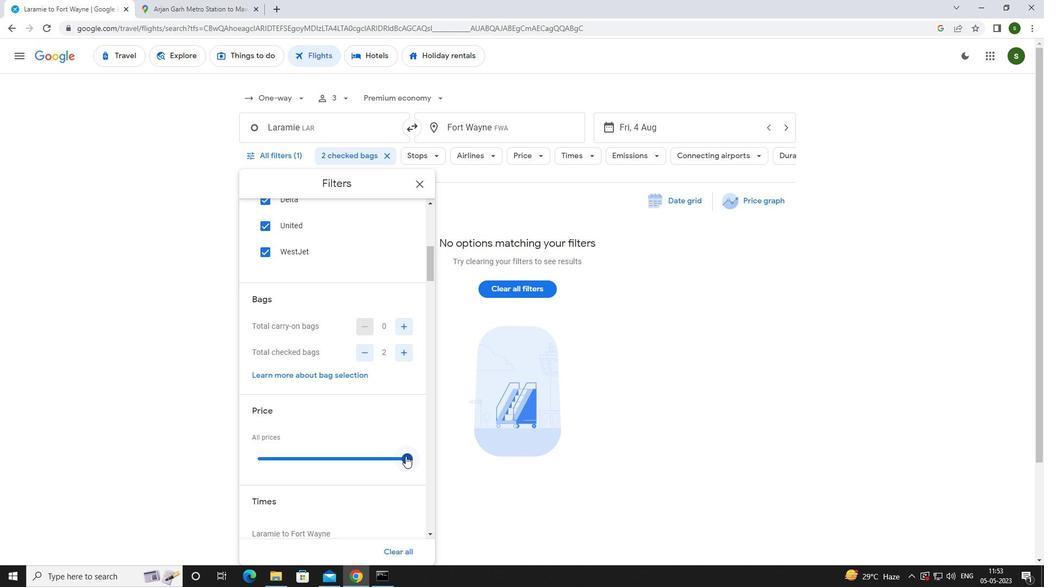 
Action: Mouse scrolled (405, 455) with delta (0, 0)
Screenshot: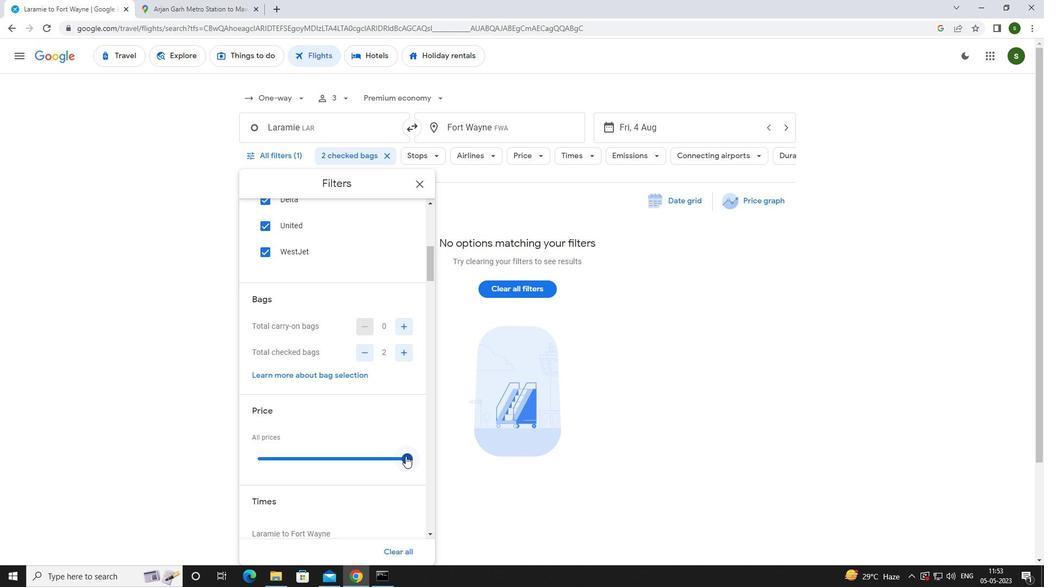 
Action: Mouse moved to (256, 467)
Screenshot: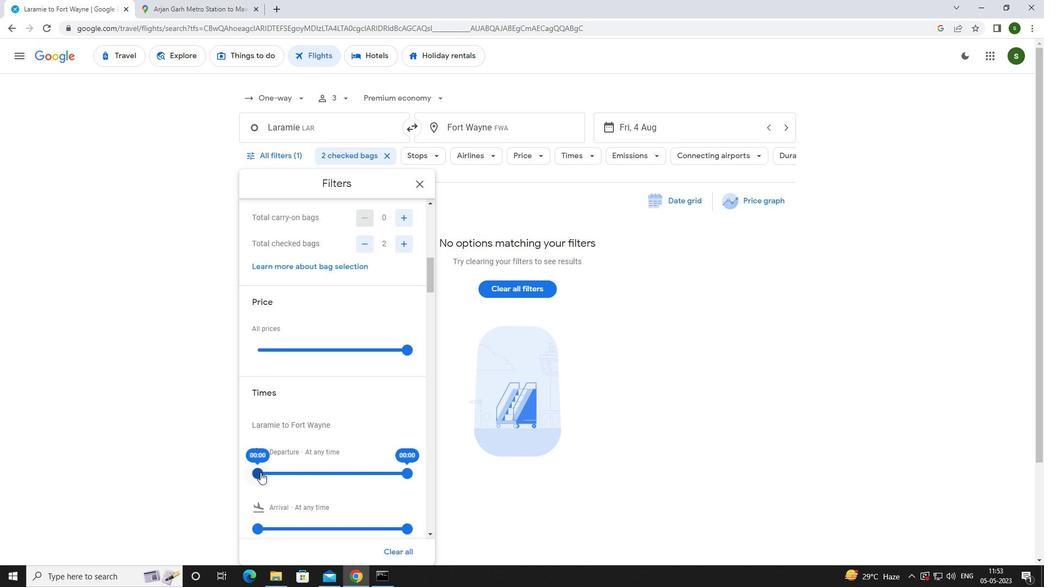 
Action: Mouse pressed left at (256, 467)
Screenshot: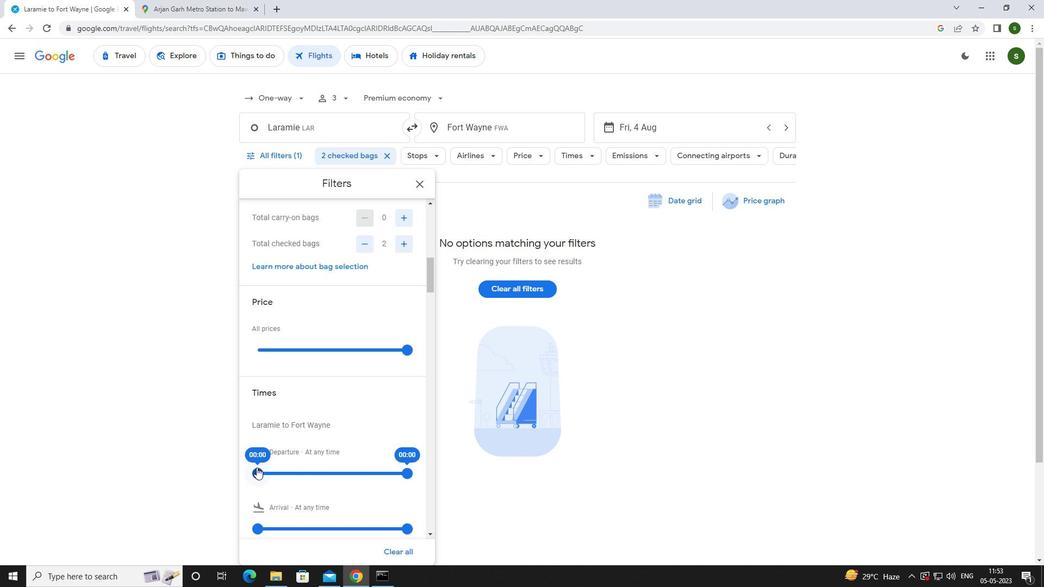 
Action: Mouse moved to (475, 466)
Screenshot: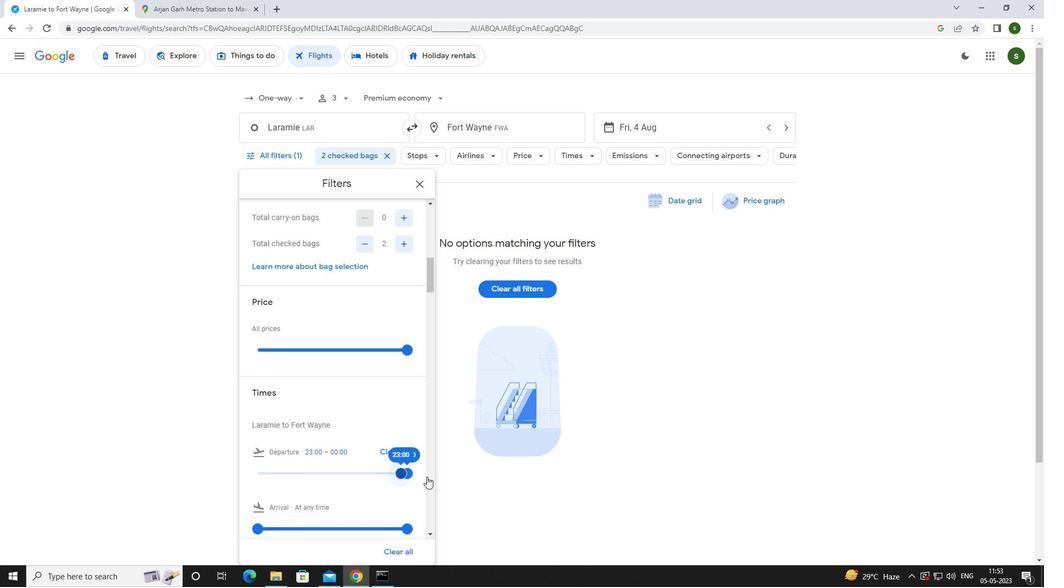 
Action: Mouse pressed left at (475, 466)
Screenshot: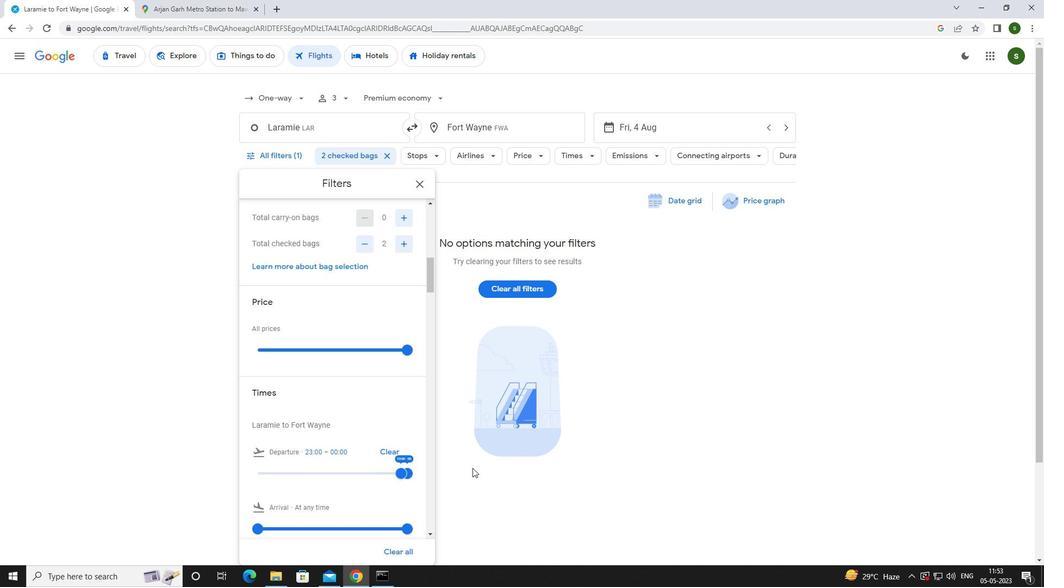 
